 Task: Create a sub task Design and Implement Solution for the task  Develop a new mobile app for a restaurant in the project AgileJump , assign it to team member softage.5@softage.net and update the status of the sub task to  Completed , set the priority of the sub task to High
Action: Mouse moved to (686, 477)
Screenshot: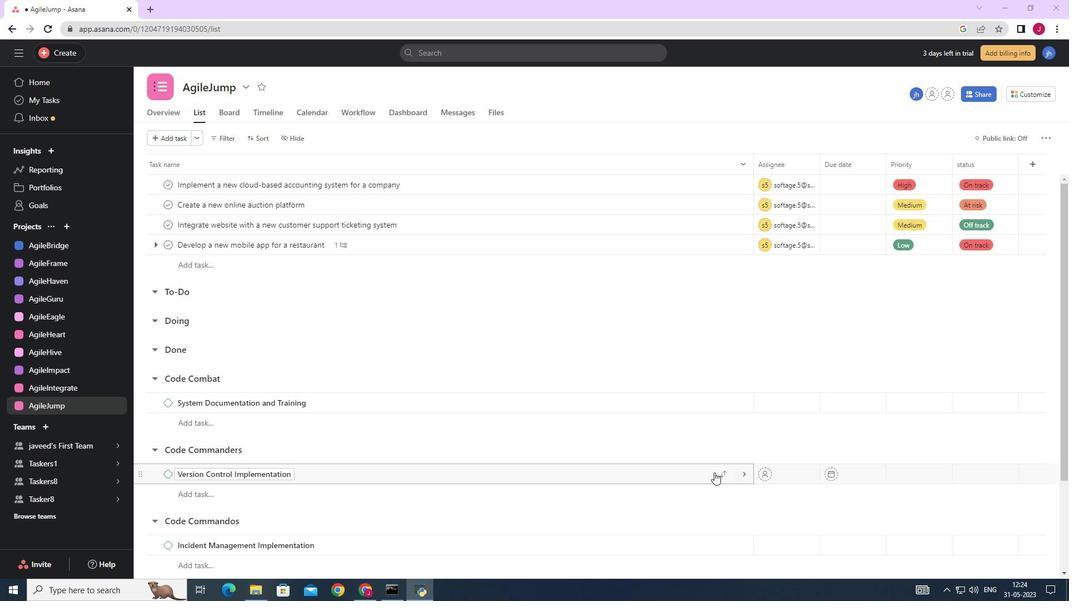 
Action: Mouse scrolled (686, 477) with delta (0, 0)
Screenshot: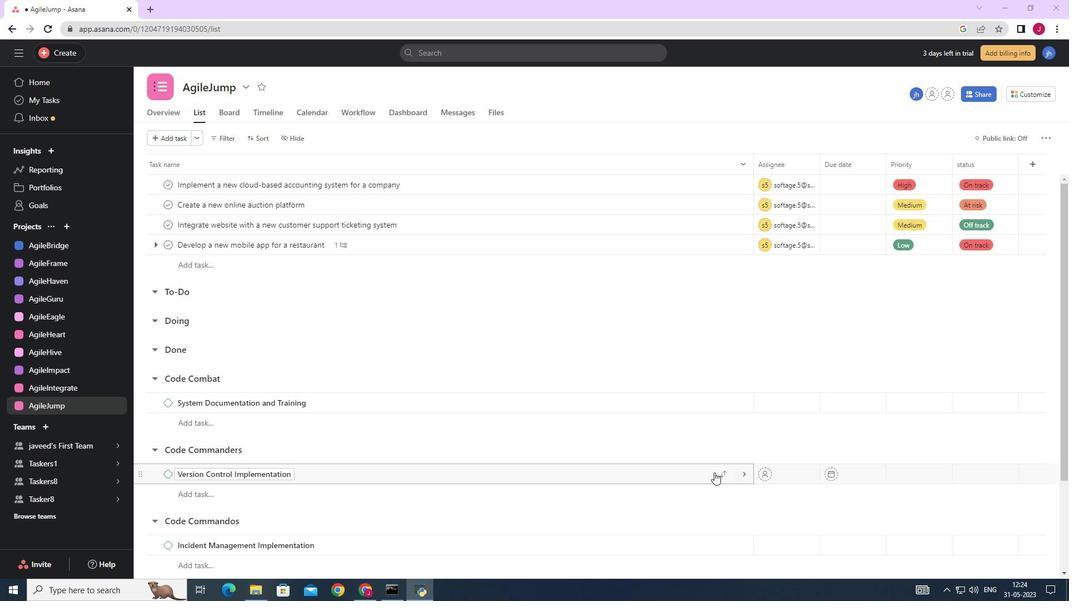 
Action: Mouse moved to (671, 479)
Screenshot: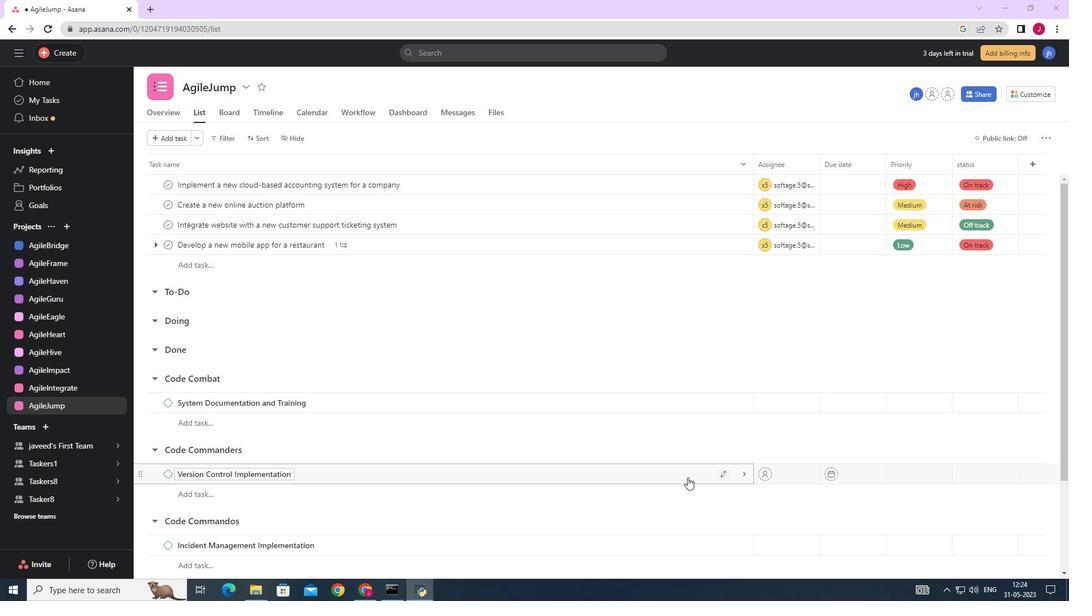 
Action: Mouse scrolled (673, 479) with delta (0, 0)
Screenshot: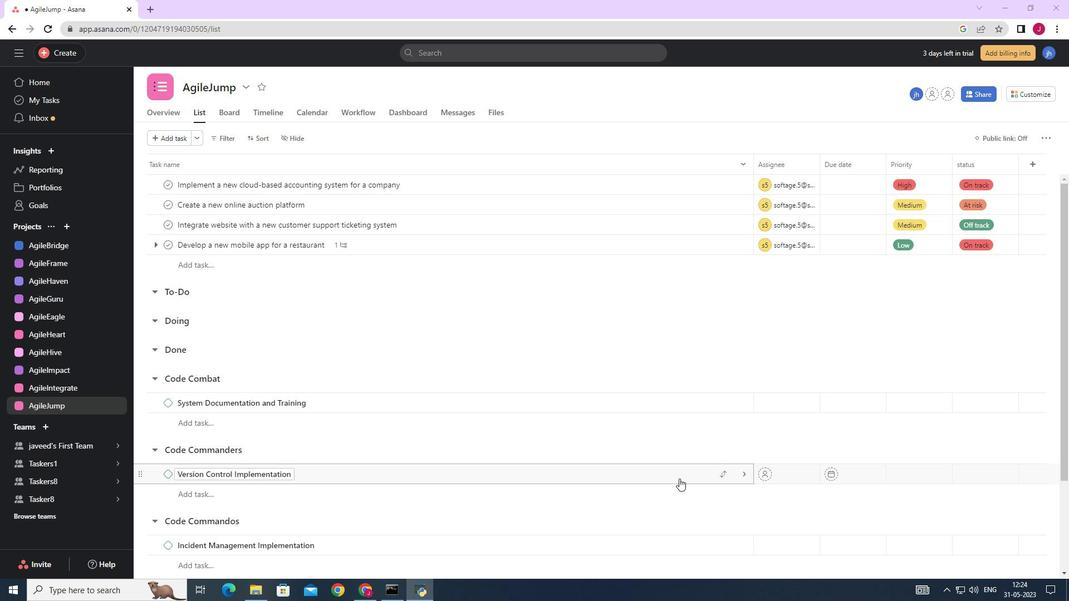 
Action: Mouse moved to (581, 470)
Screenshot: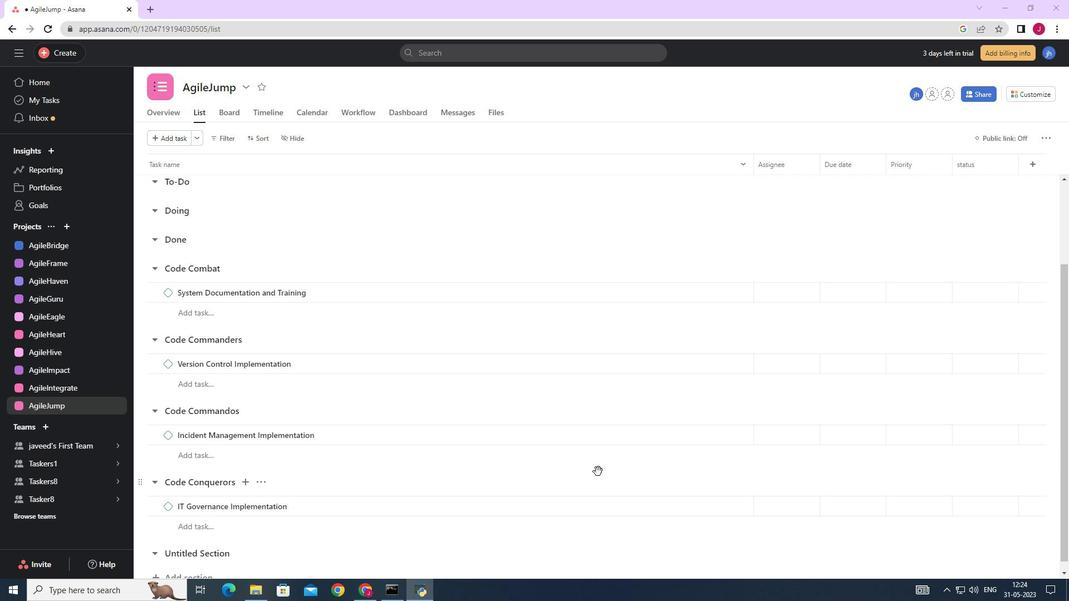 
Action: Mouse scrolled (581, 470) with delta (0, 0)
Screenshot: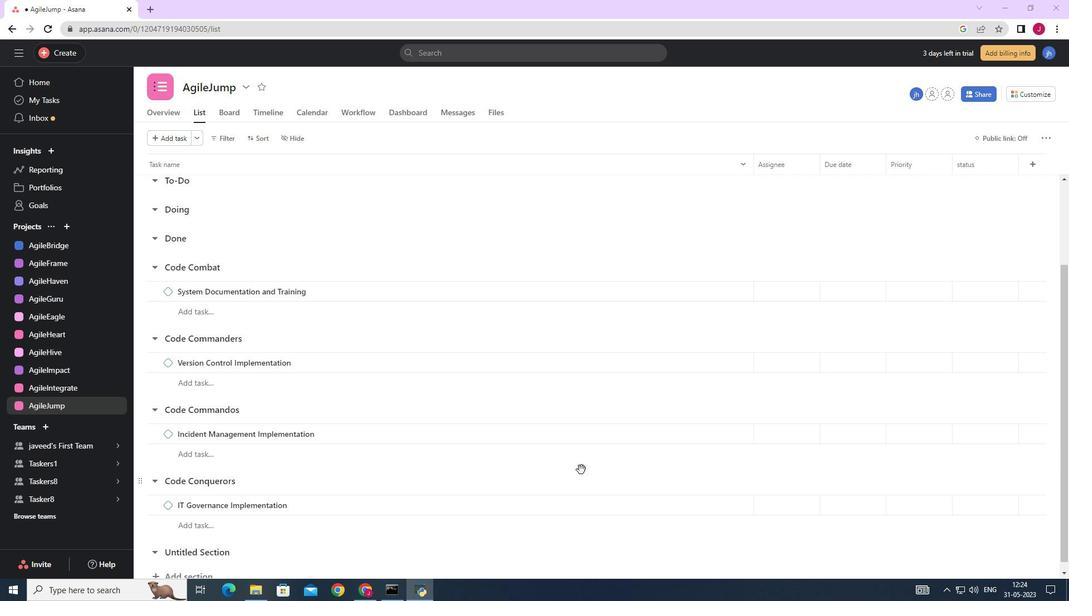 
Action: Mouse scrolled (581, 470) with delta (0, 0)
Screenshot: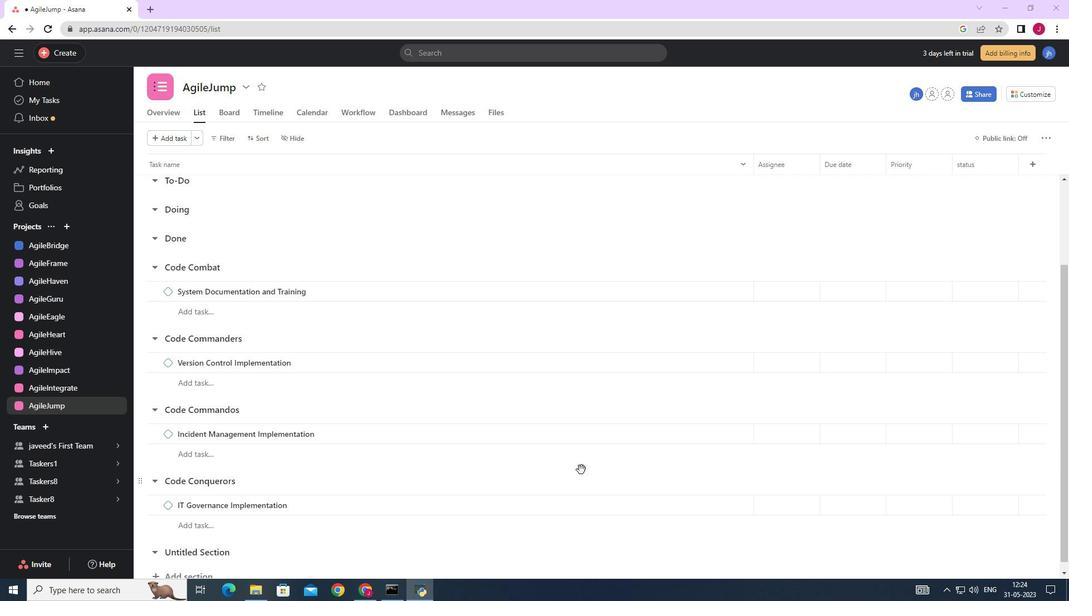 
Action: Mouse scrolled (581, 470) with delta (0, 0)
Screenshot: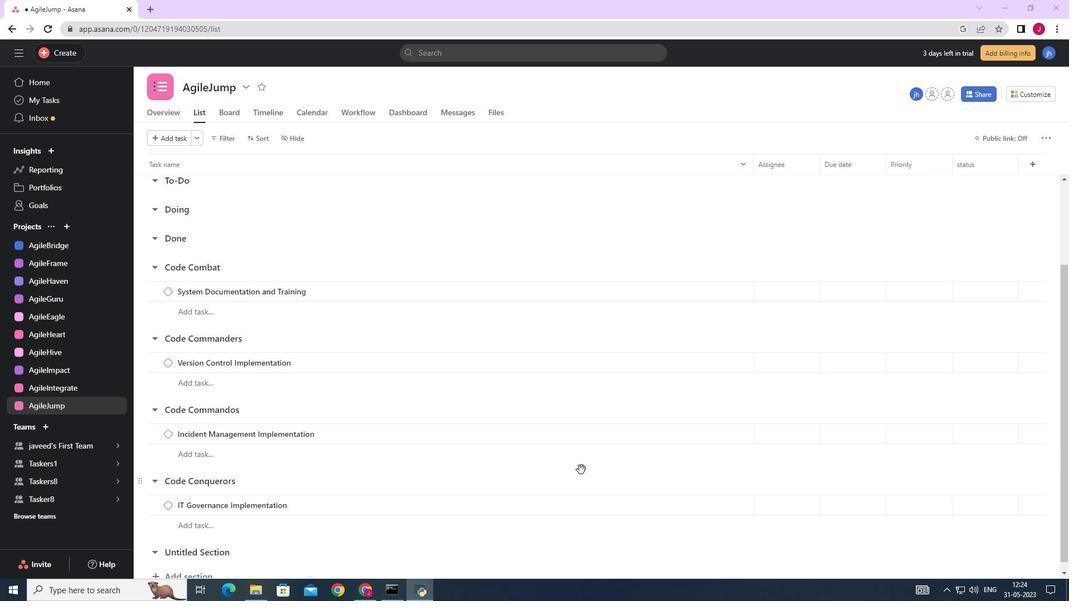 
Action: Mouse scrolled (581, 470) with delta (0, 0)
Screenshot: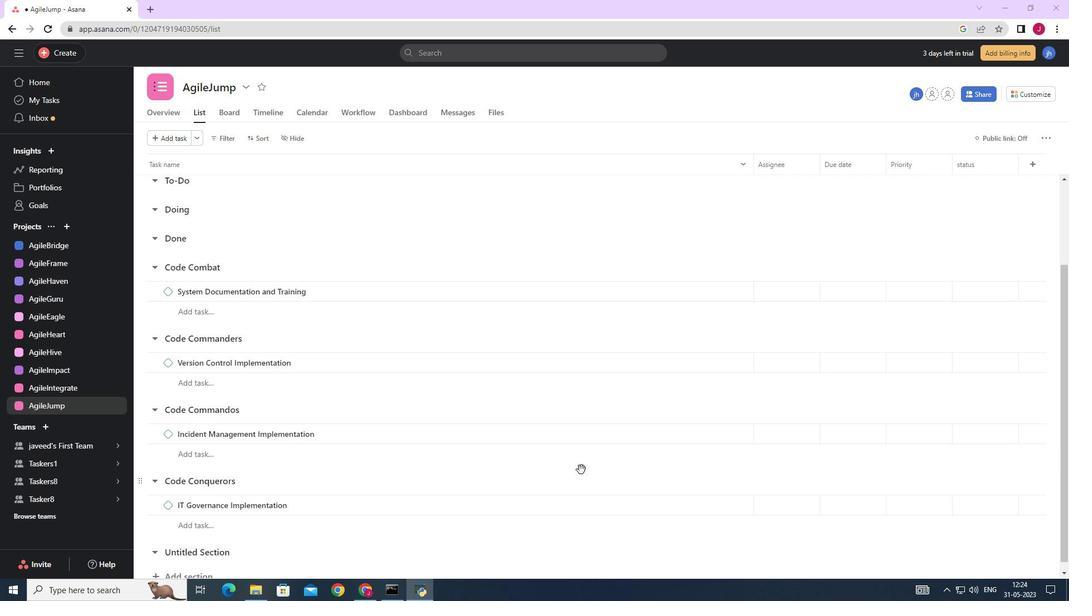 
Action: Mouse moved to (694, 245)
Screenshot: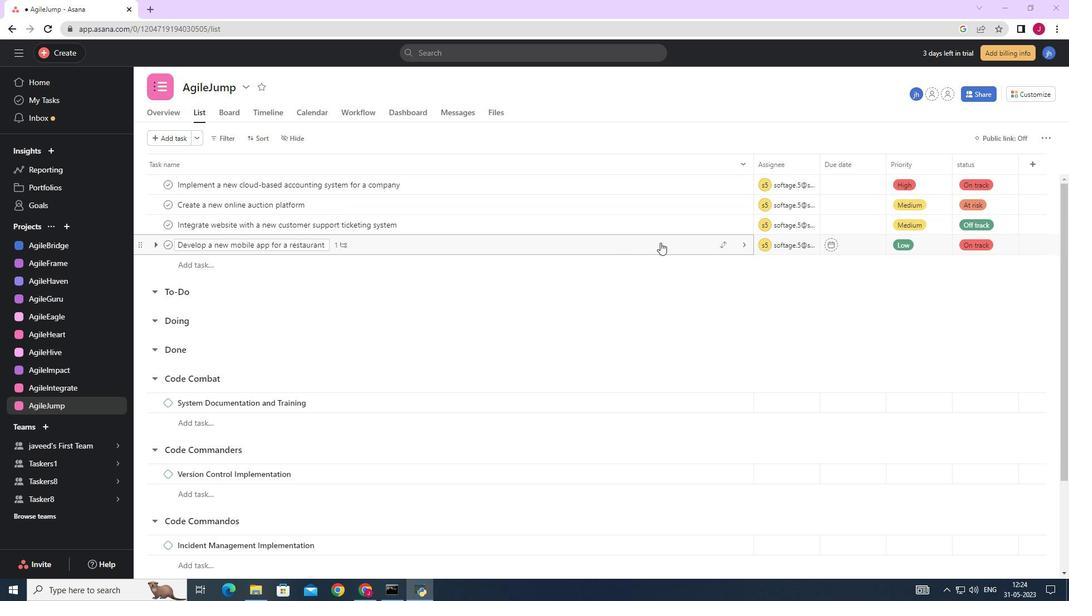 
Action: Mouse pressed left at (694, 245)
Screenshot: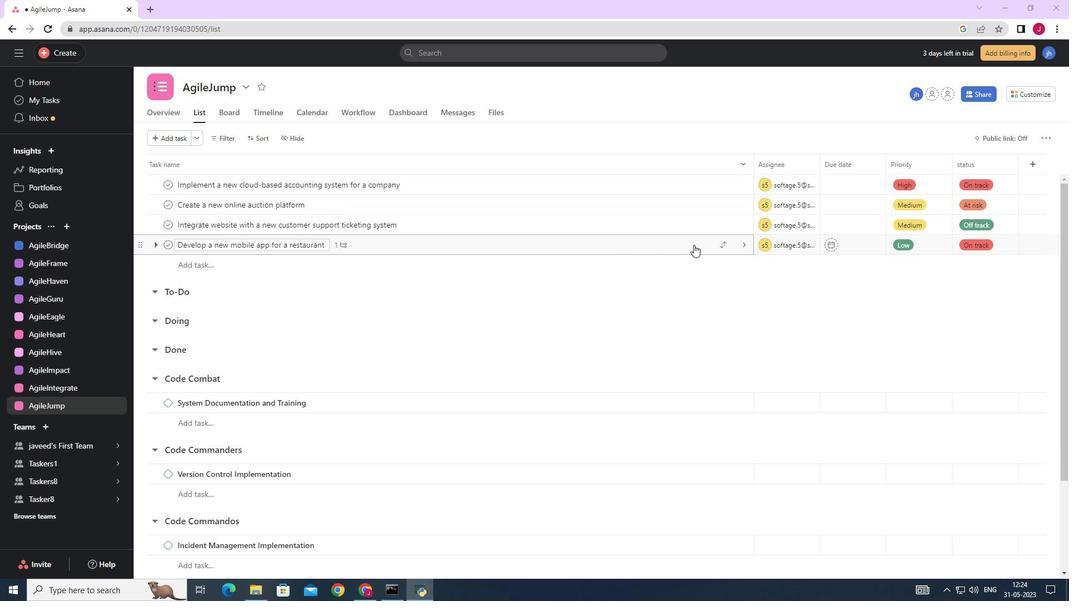 
Action: Mouse moved to (846, 452)
Screenshot: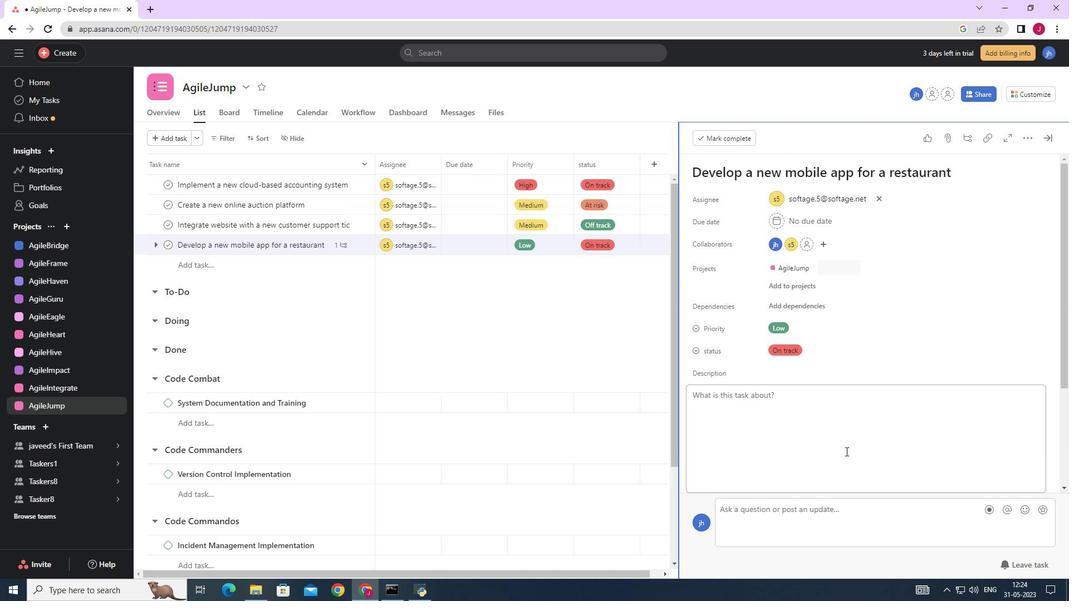 
Action: Mouse scrolled (846, 452) with delta (0, 0)
Screenshot: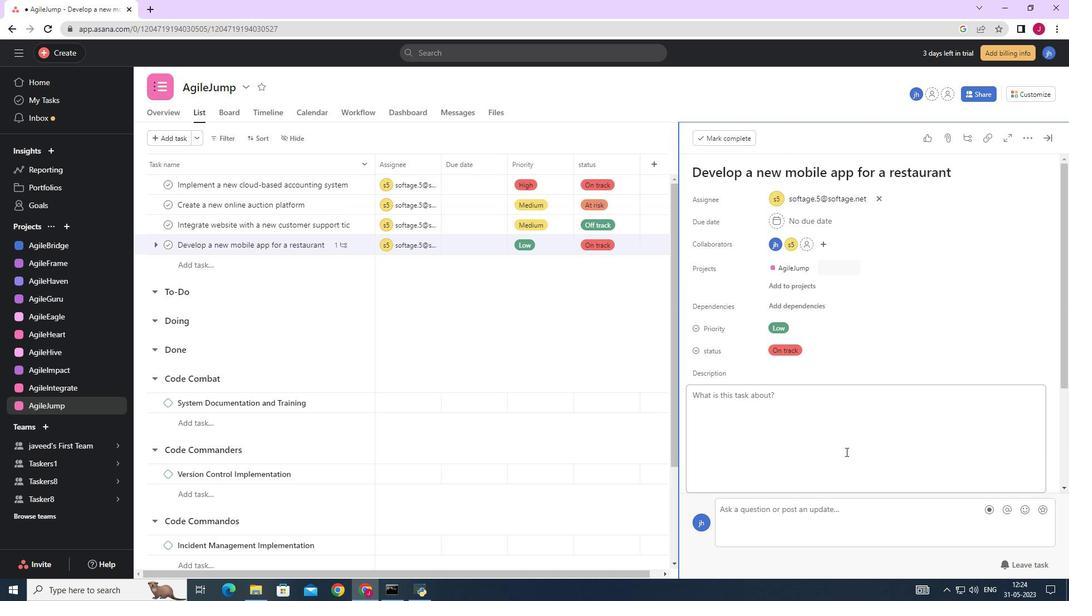 
Action: Mouse scrolled (846, 452) with delta (0, 0)
Screenshot: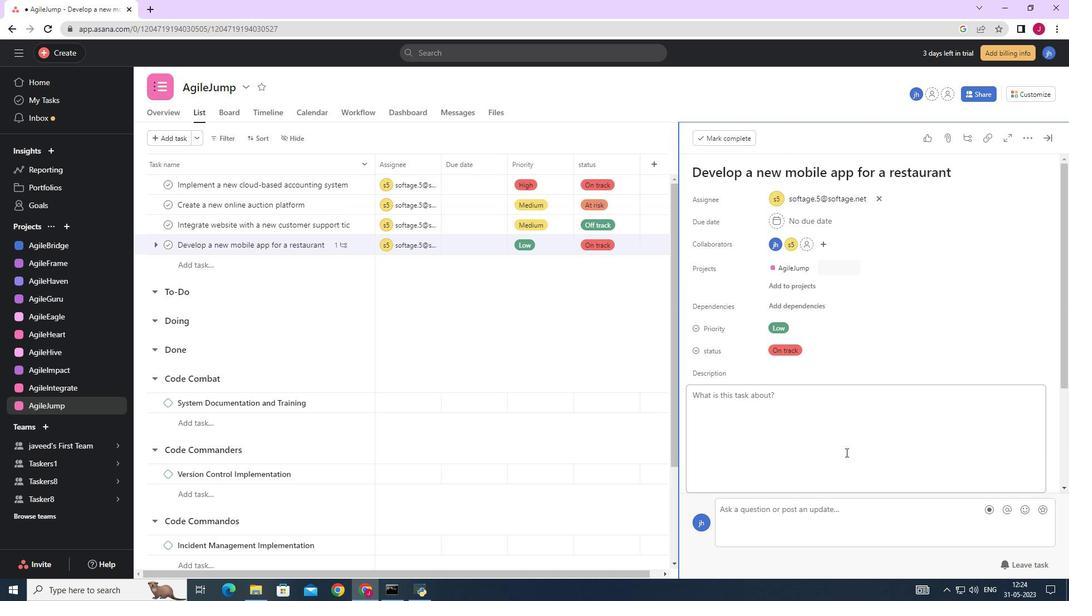 
Action: Mouse scrolled (846, 452) with delta (0, 0)
Screenshot: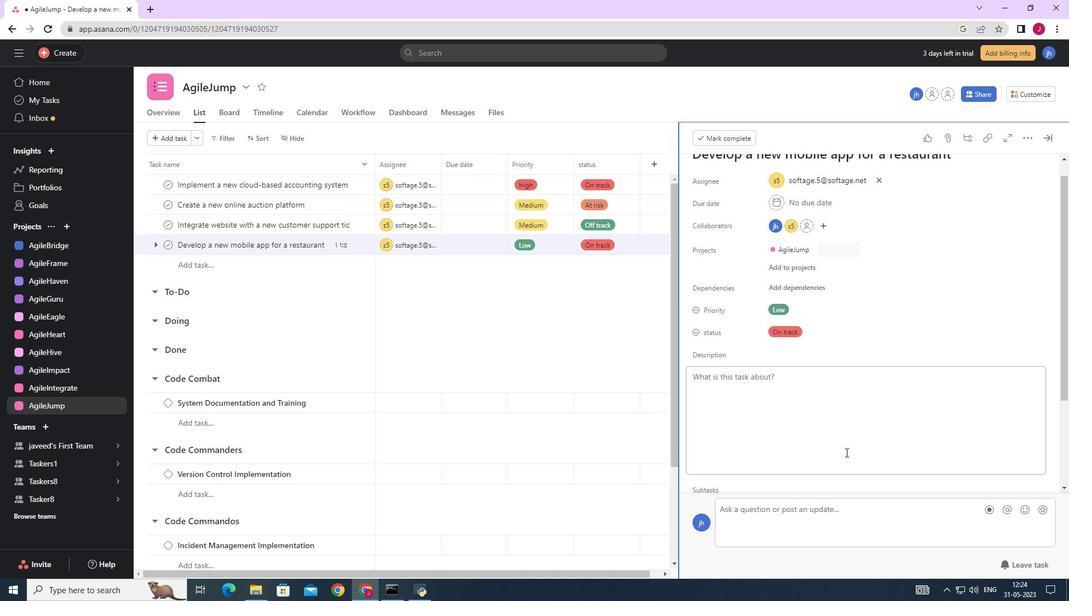
Action: Mouse scrolled (846, 452) with delta (0, 0)
Screenshot: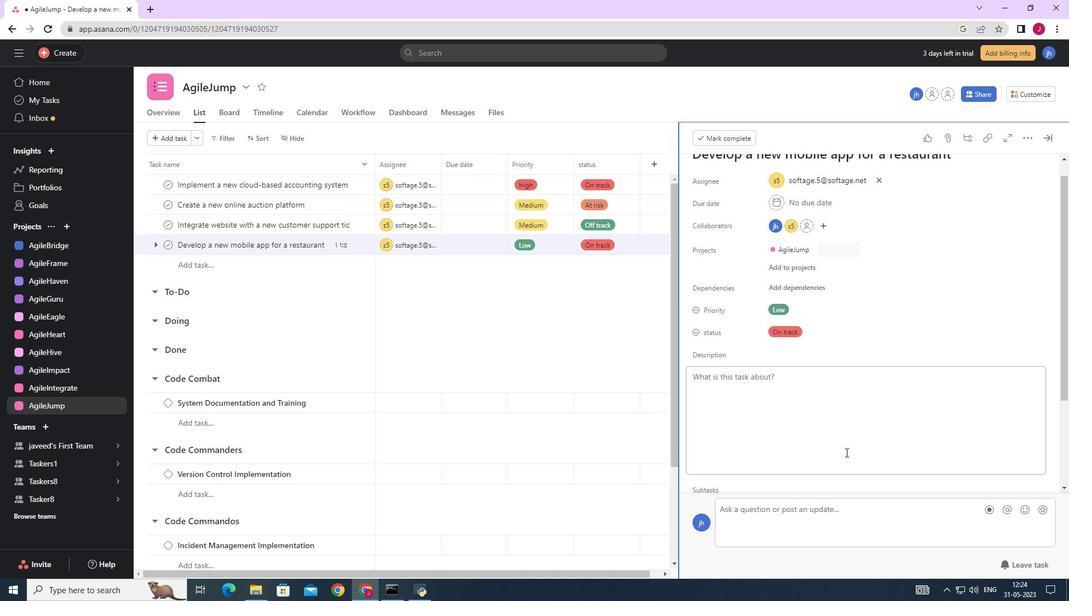 
Action: Mouse moved to (738, 405)
Screenshot: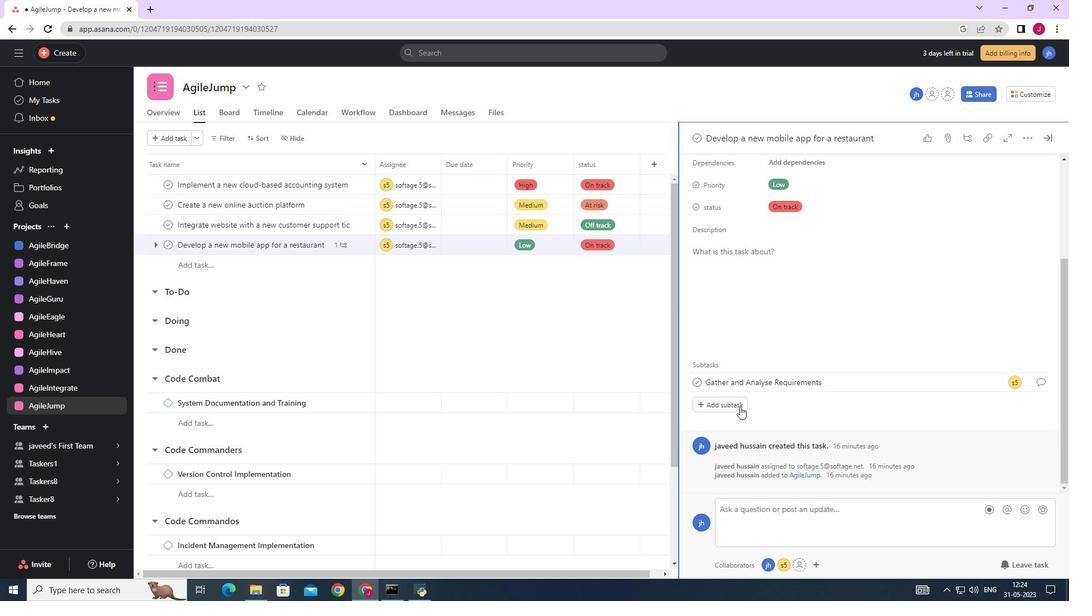 
Action: Mouse pressed left at (738, 405)
Screenshot: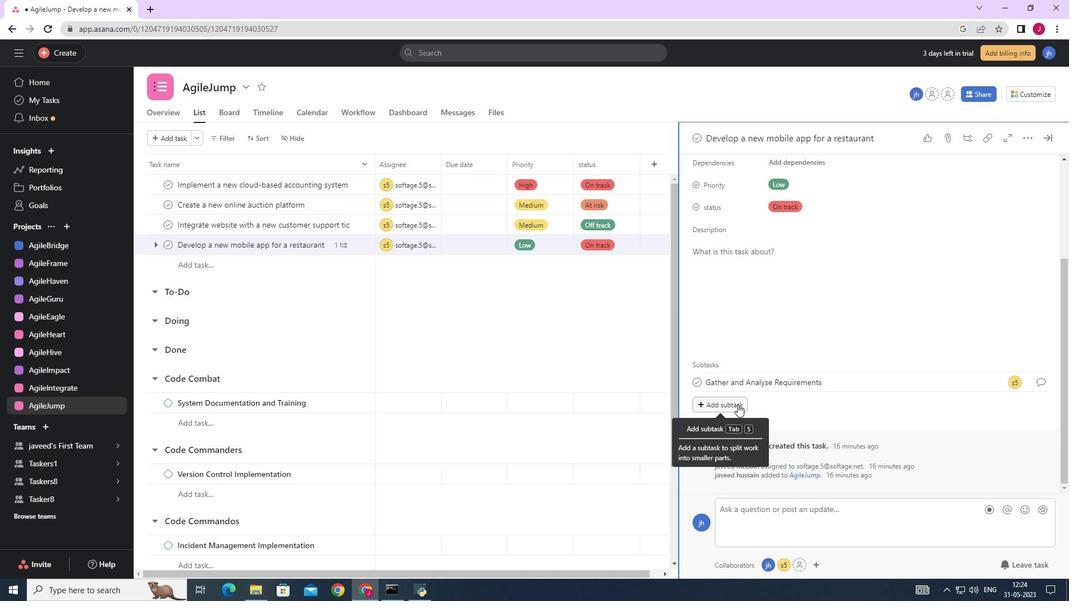 
Action: Key pressed <Key.caps_lock>D<Key.caps_lock>esign<Key.space>and<Key.space><Key.caps_lock>I<Key.caps_lock>mplementation<Key.space><Key.caps_lock>S<Key.caps_lock>olution
Screenshot: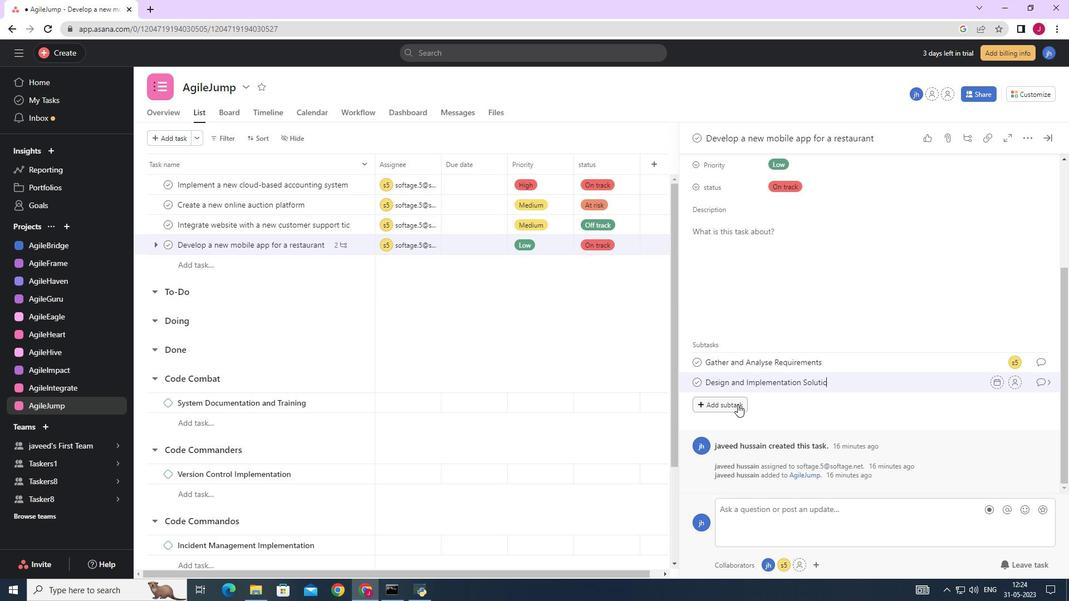 
Action: Mouse moved to (1012, 383)
Screenshot: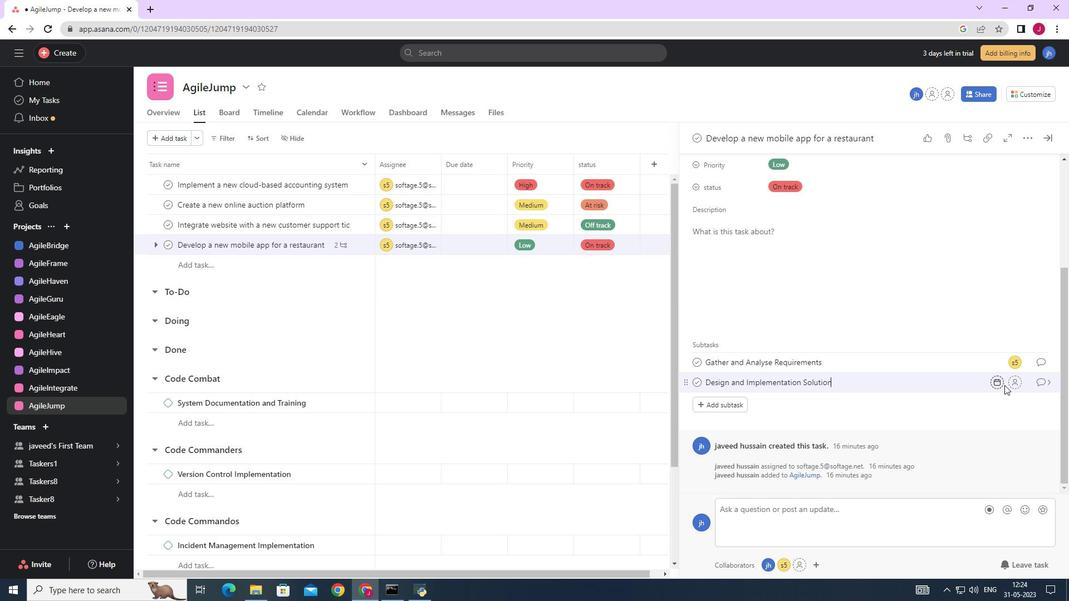 
Action: Mouse pressed left at (1012, 383)
Screenshot: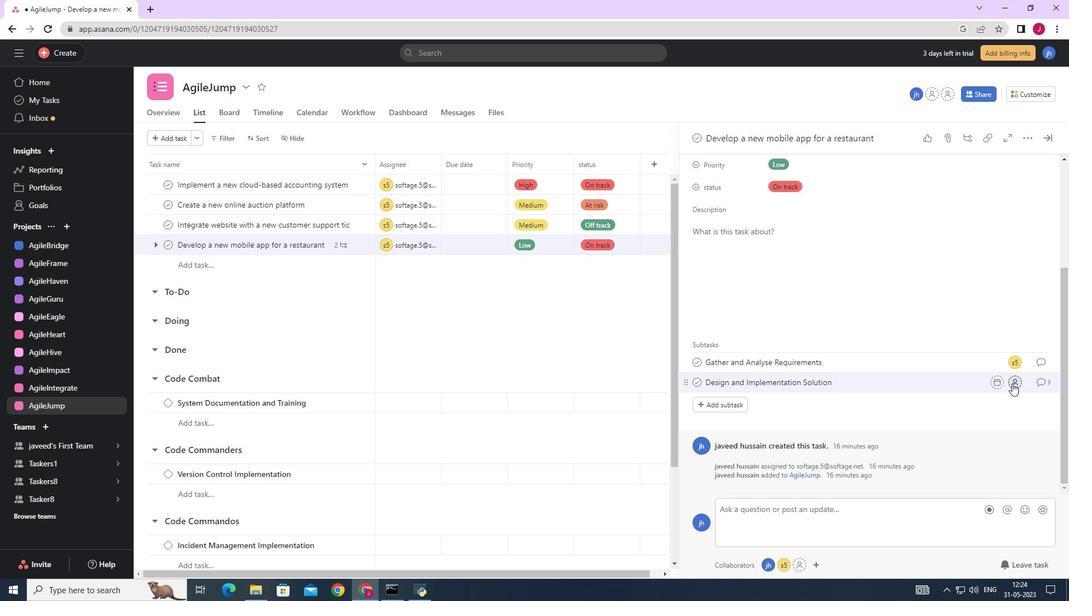 
Action: Mouse moved to (906, 436)
Screenshot: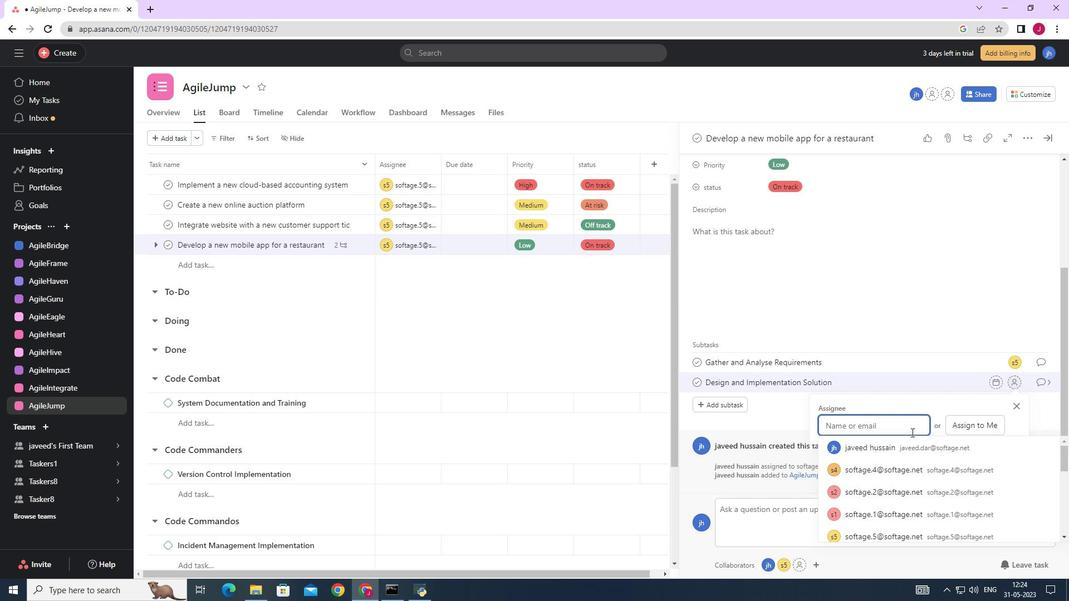 
Action: Key pressed sofatge.5
Screenshot: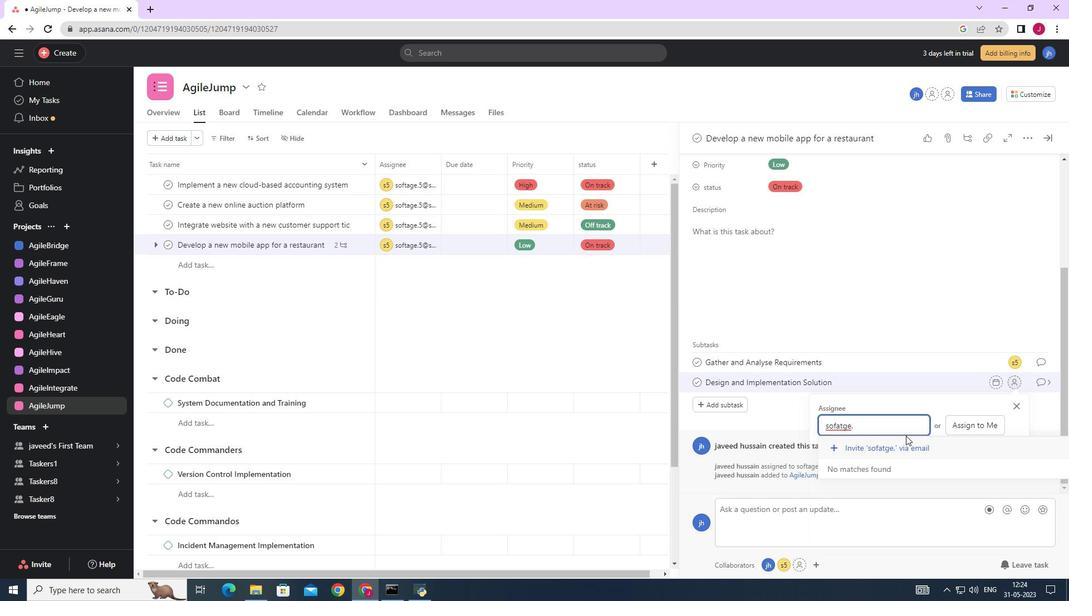 
Action: Mouse moved to (903, 436)
Screenshot: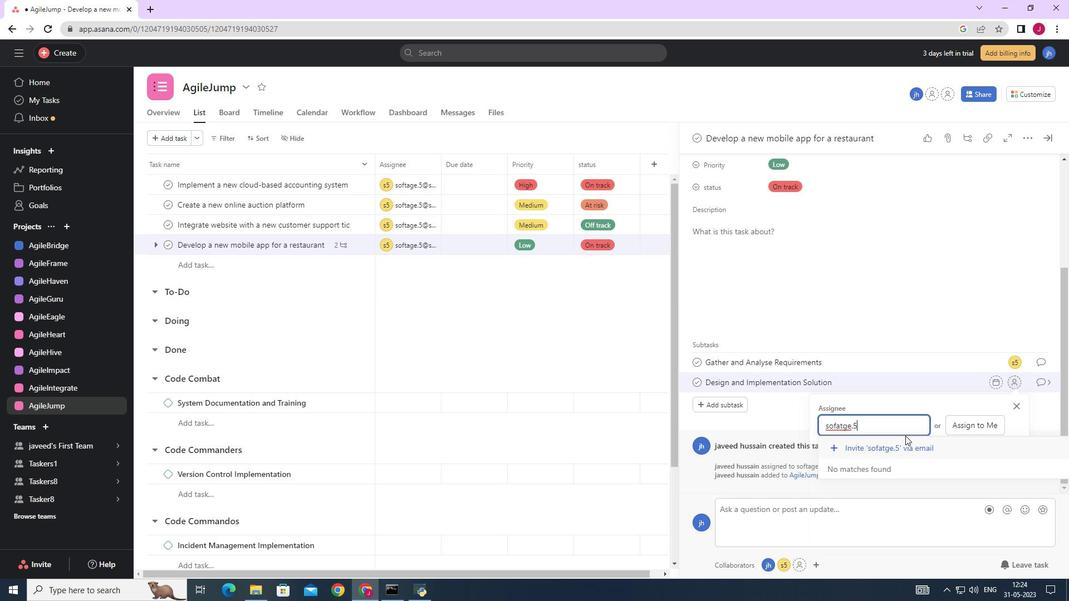 
Action: Key pressed <Key.backspace><Key.backspace><Key.backspace><Key.backspace><Key.backspace><Key.backspace>tage.5
Screenshot: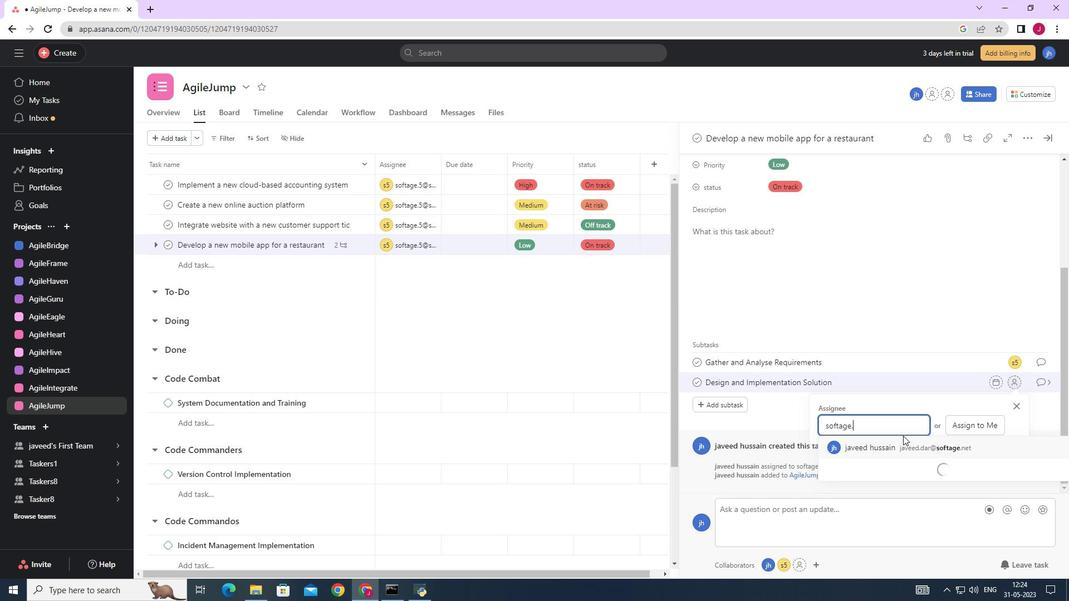 
Action: Mouse moved to (889, 447)
Screenshot: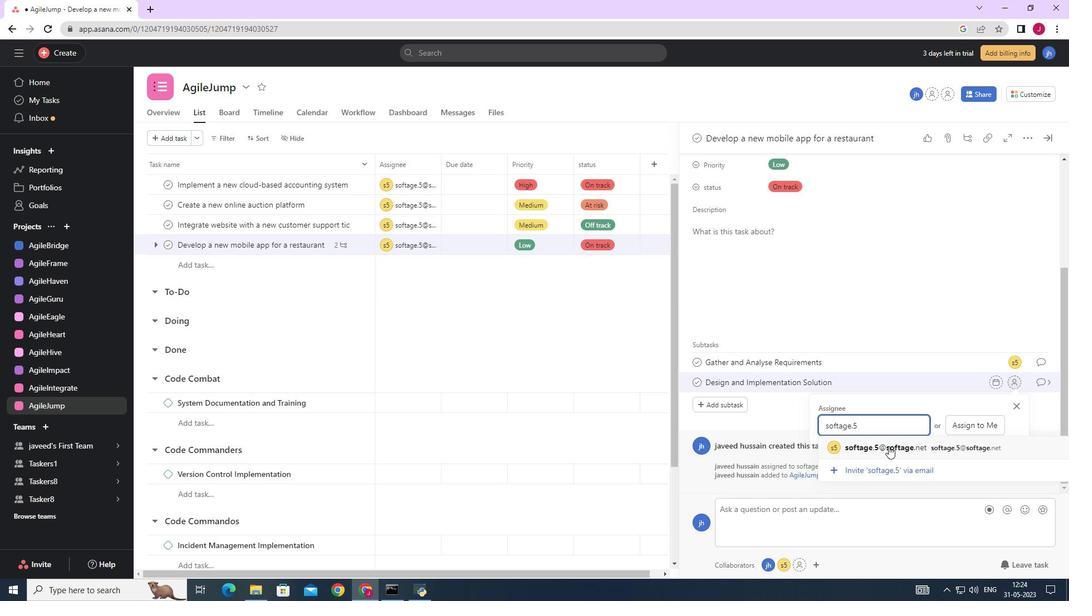 
Action: Mouse pressed left at (889, 447)
Screenshot: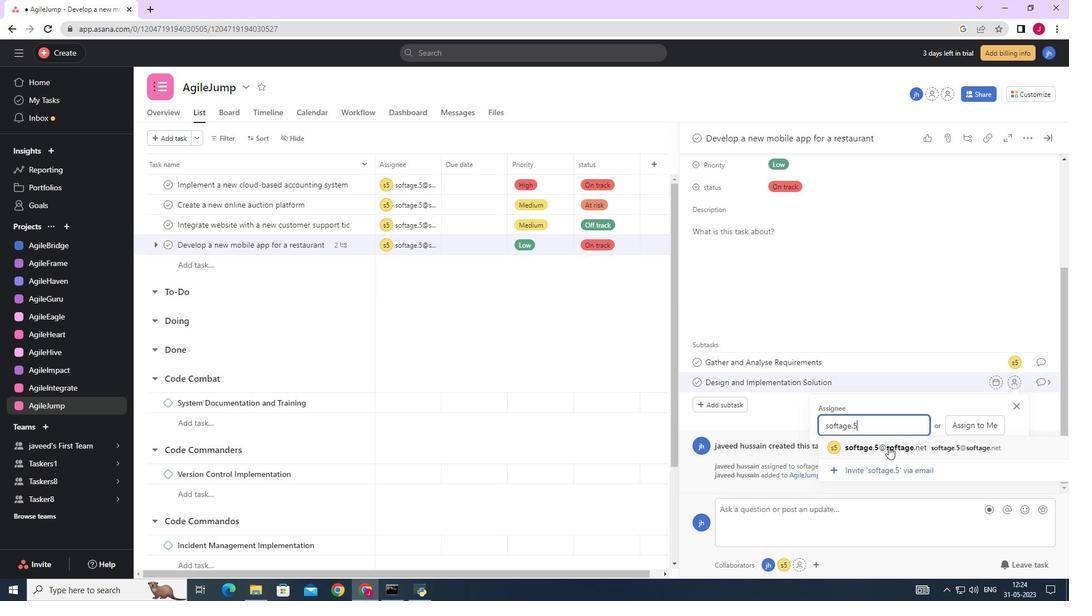 
Action: Mouse moved to (1045, 382)
Screenshot: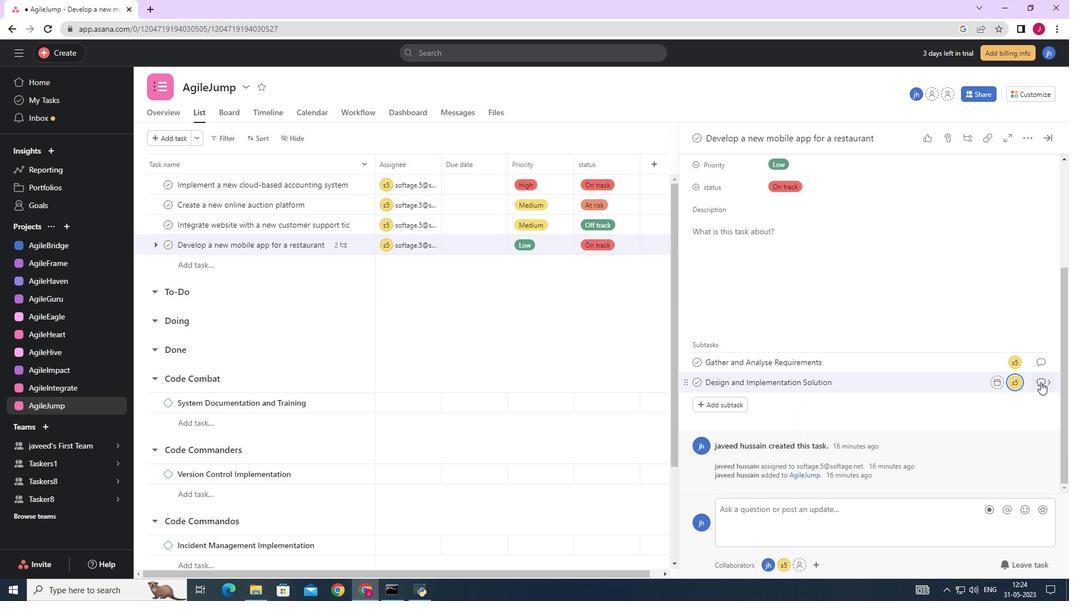 
Action: Mouse pressed left at (1045, 382)
Screenshot: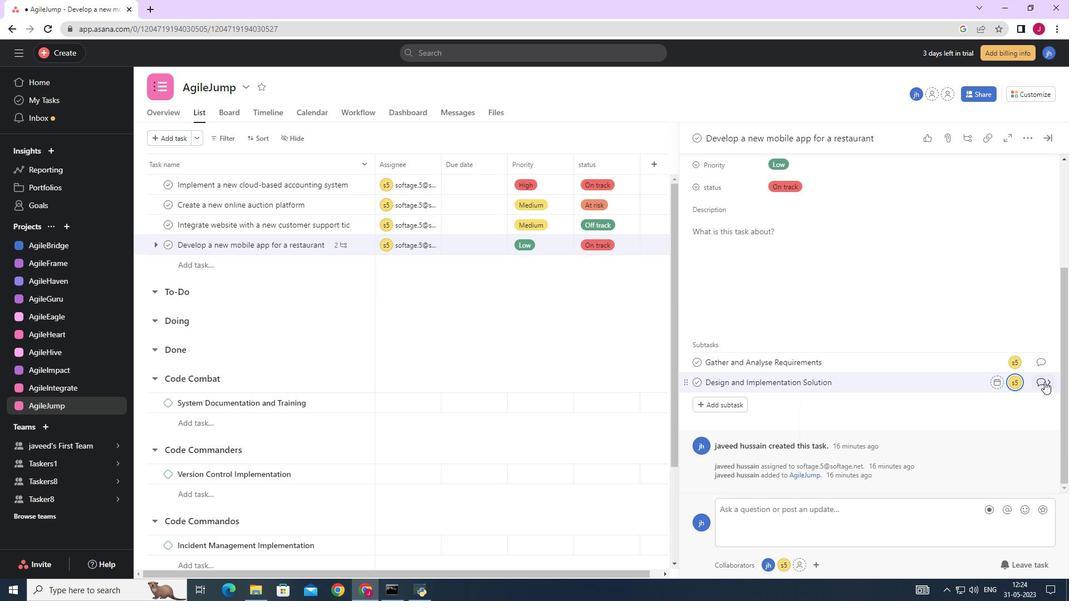 
Action: Mouse moved to (704, 319)
Screenshot: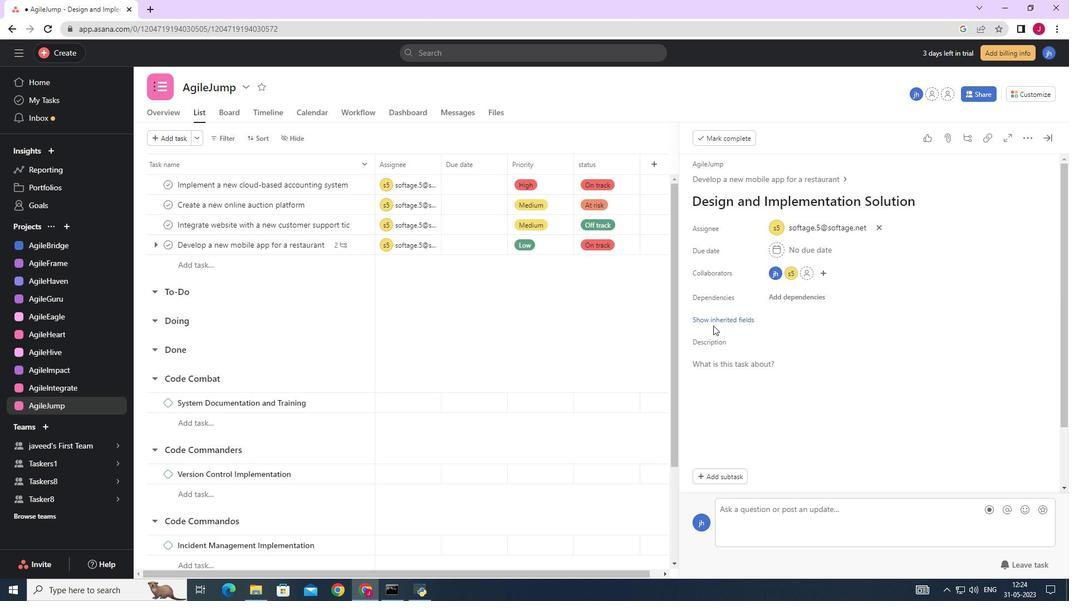 
Action: Mouse pressed left at (704, 319)
Screenshot: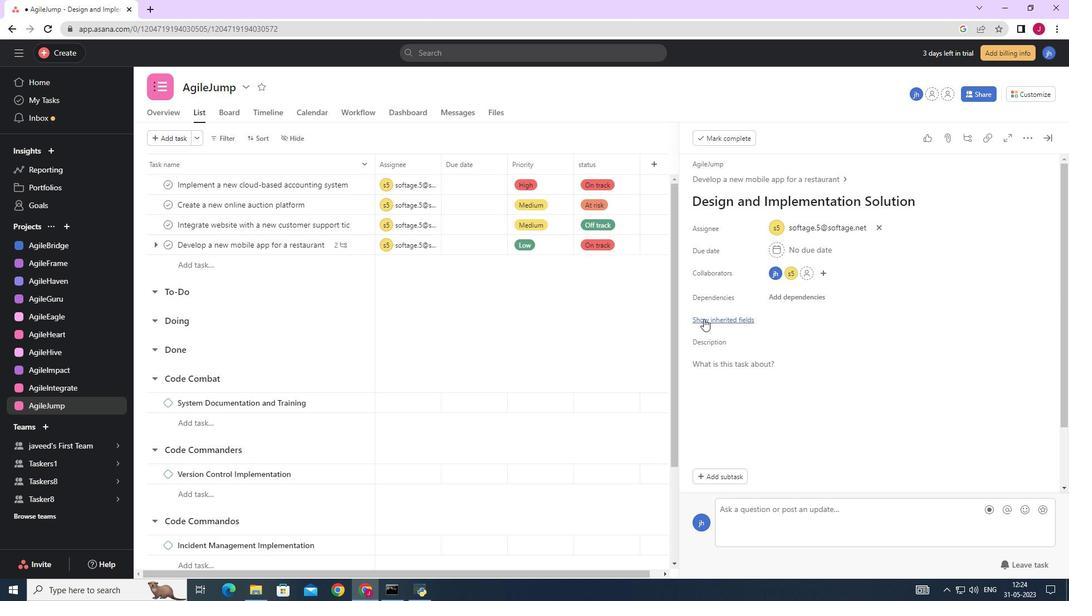 
Action: Mouse moved to (767, 338)
Screenshot: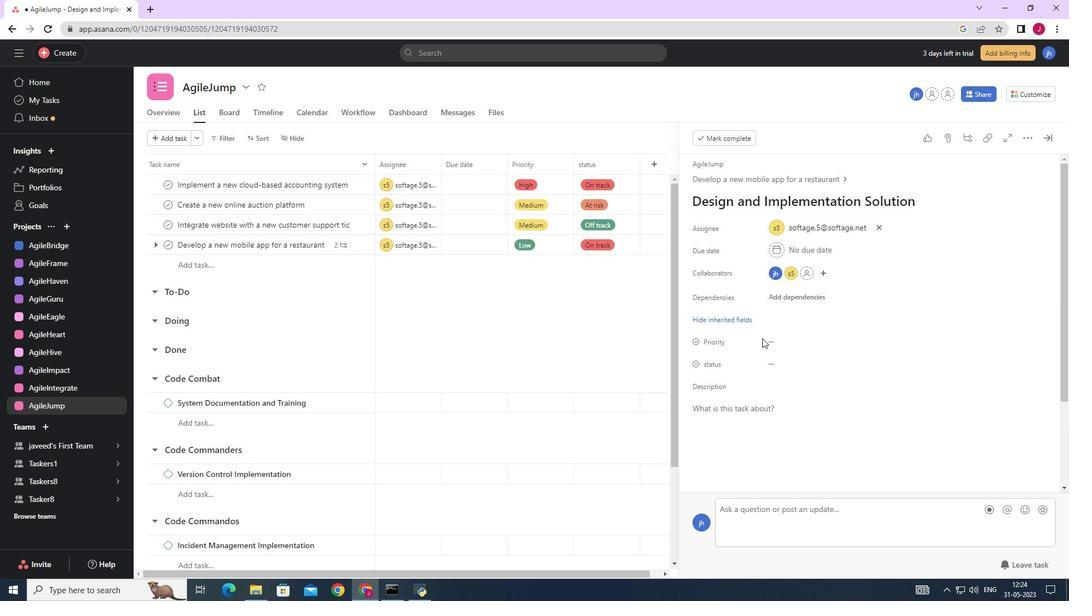 
Action: Mouse pressed left at (767, 338)
Screenshot: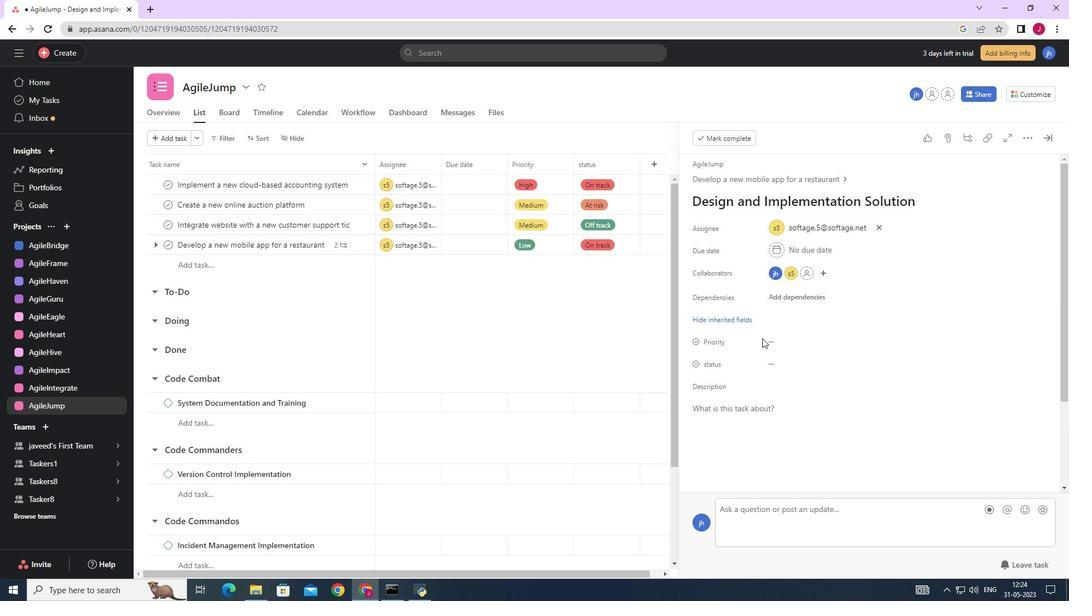
Action: Mouse moved to (795, 381)
Screenshot: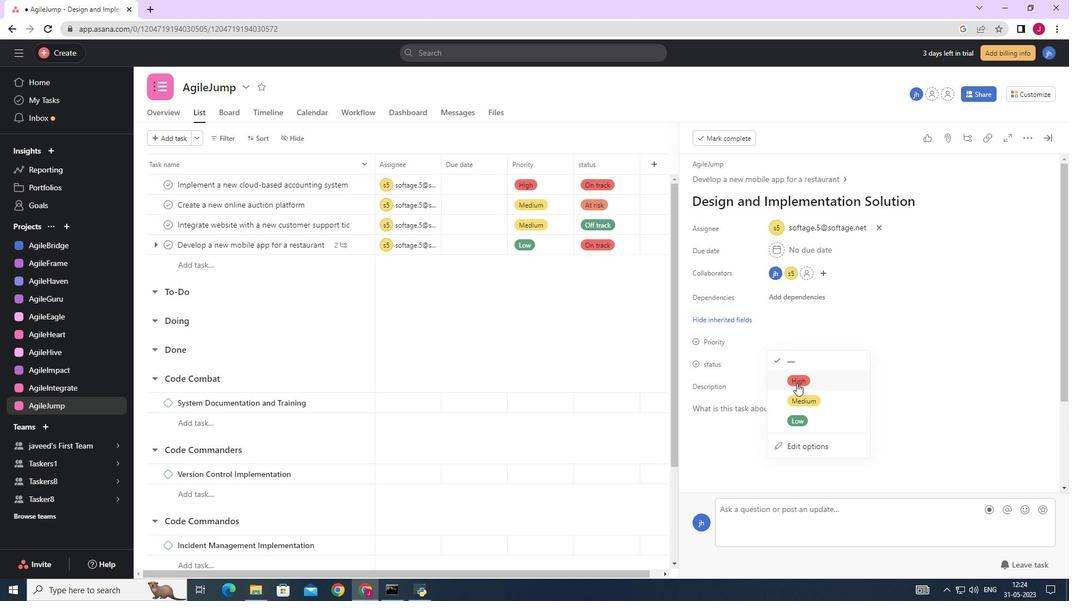 
Action: Mouse pressed left at (795, 381)
Screenshot: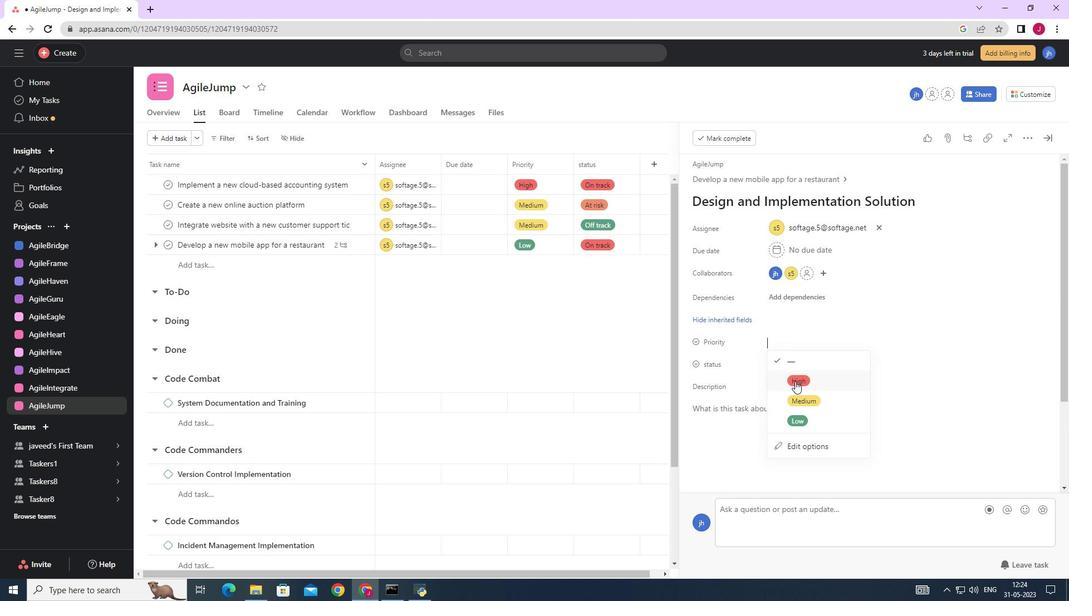 
Action: Mouse moved to (773, 364)
Screenshot: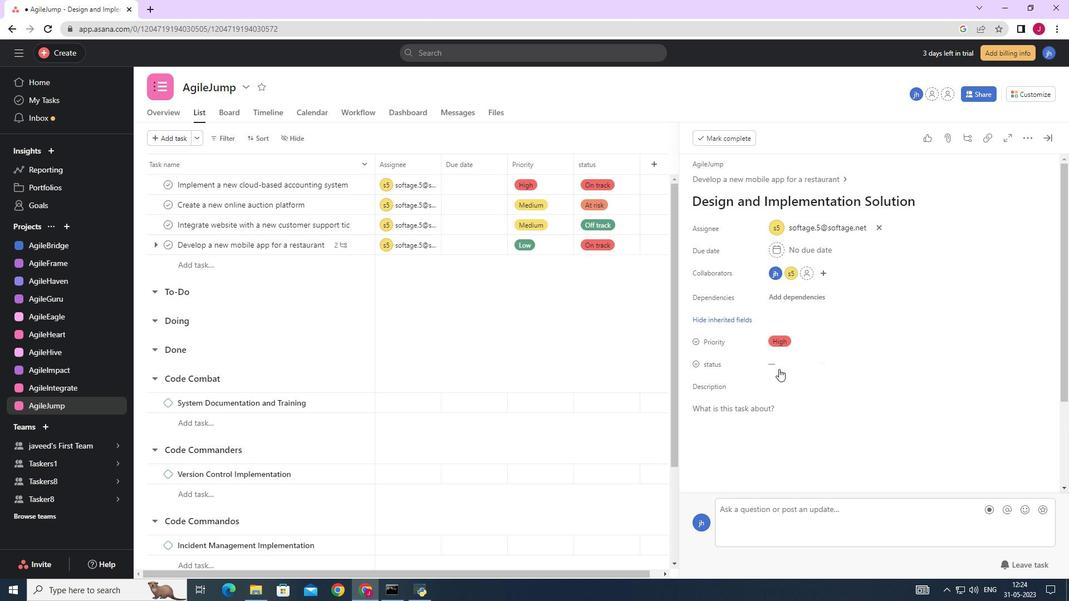 
Action: Mouse pressed left at (773, 364)
Screenshot: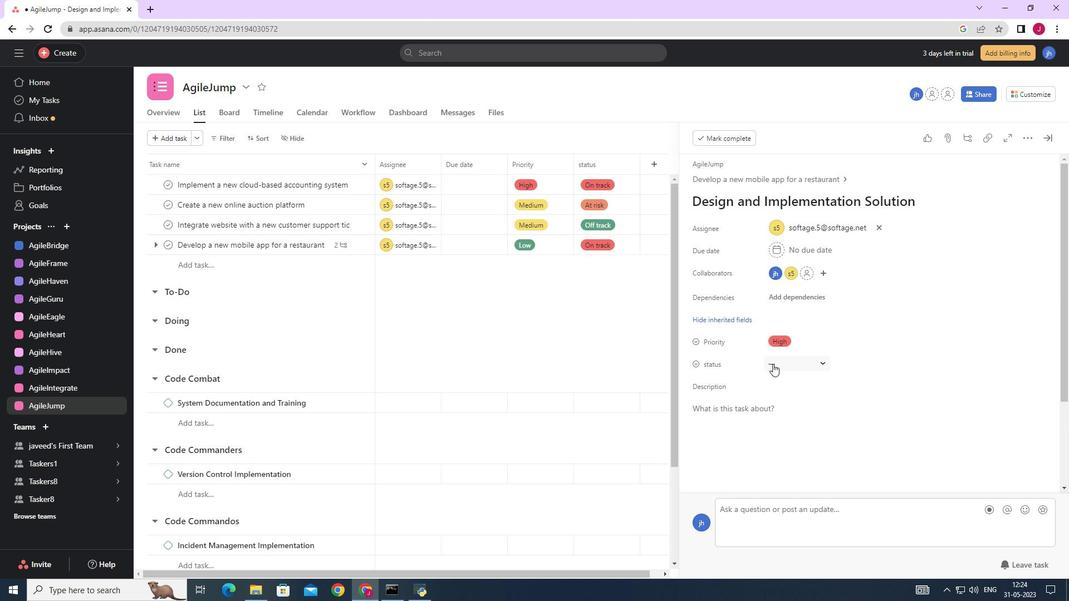 
Action: Mouse moved to (804, 460)
Screenshot: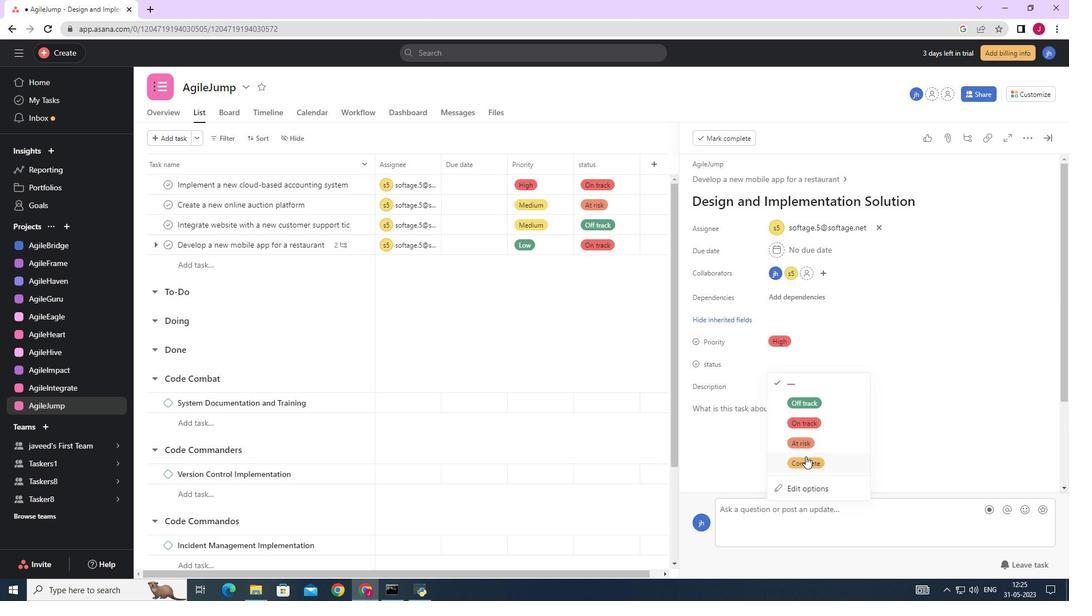 
Action: Mouse pressed left at (804, 460)
Screenshot: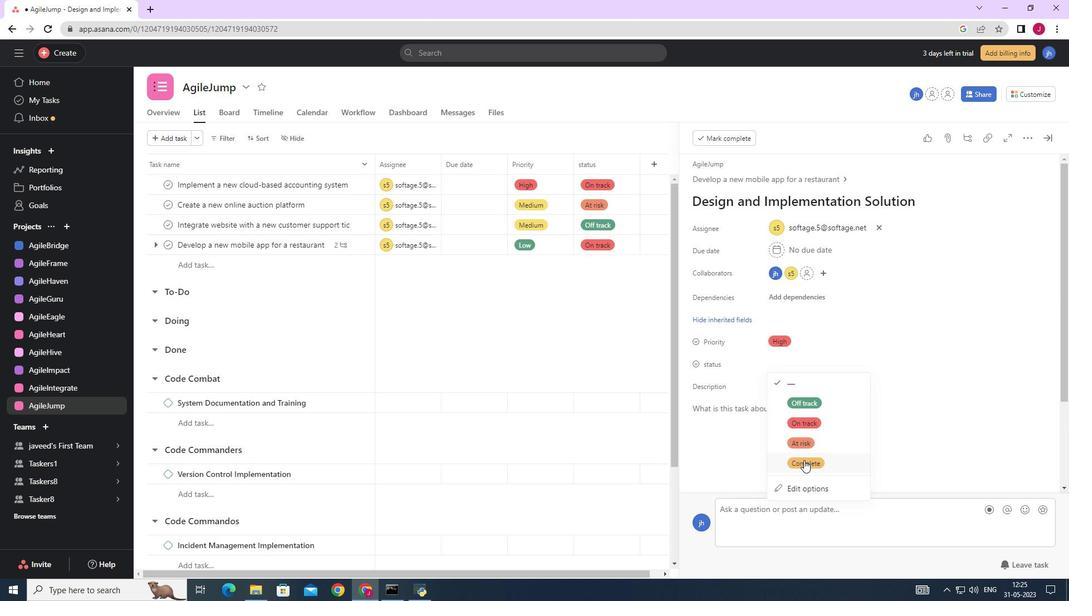 
Action: Mouse moved to (1047, 135)
Screenshot: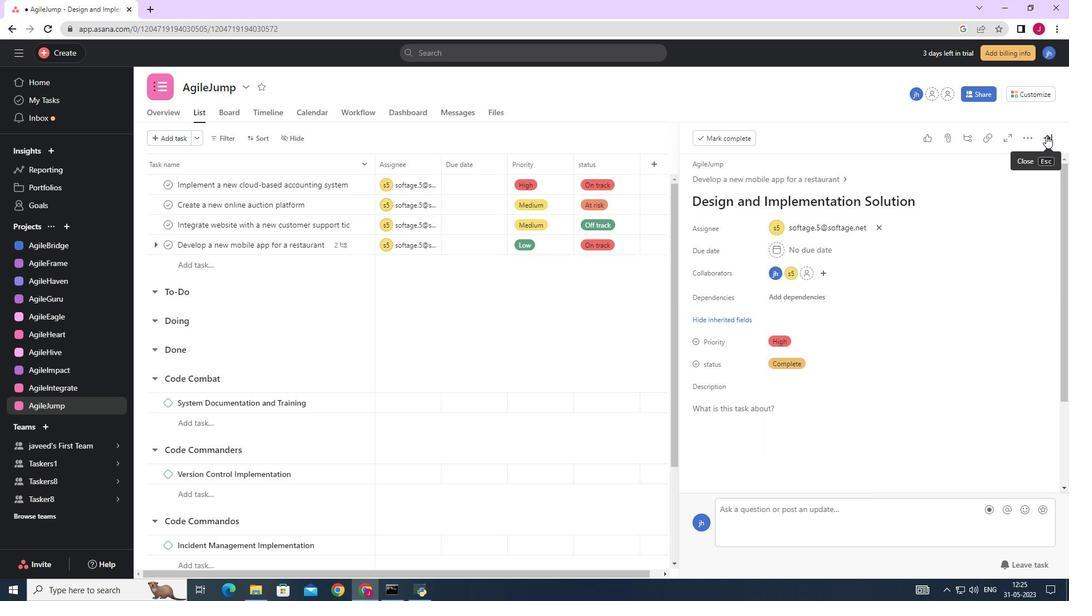
Action: Mouse pressed left at (1047, 135)
Screenshot: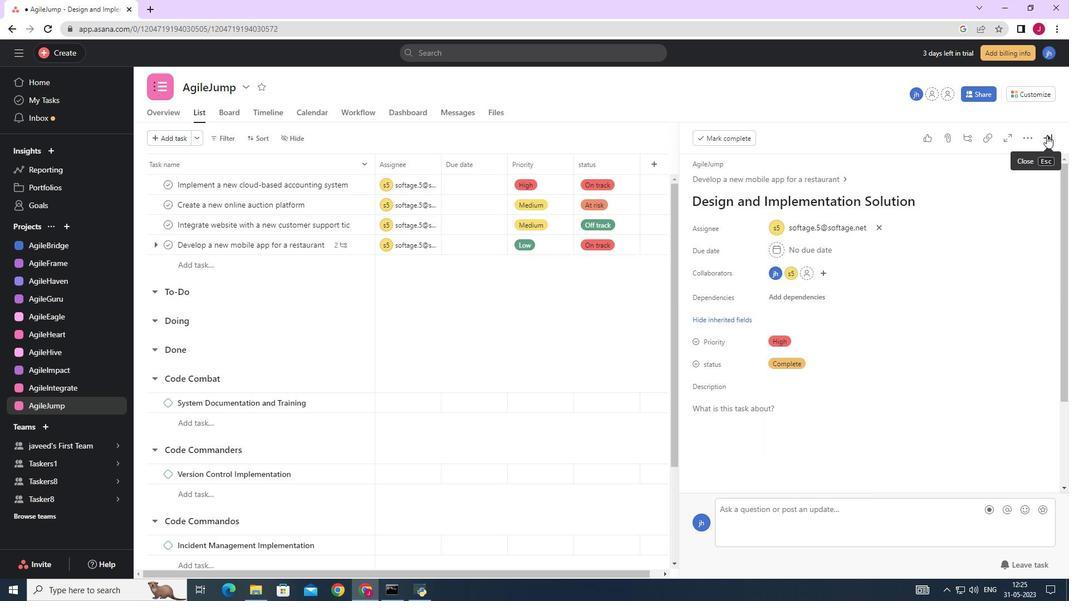 
Action: Mouse moved to (1047, 136)
Screenshot: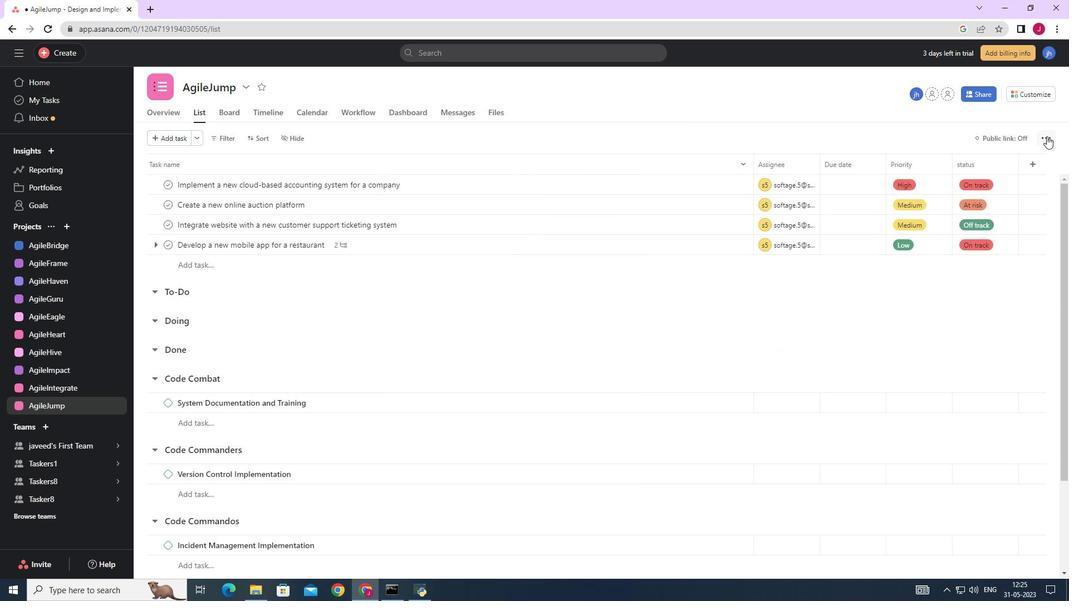 
